 Task: Add specific files and directories to the staging area using git add.
Action: Mouse moved to (139, 271)
Screenshot: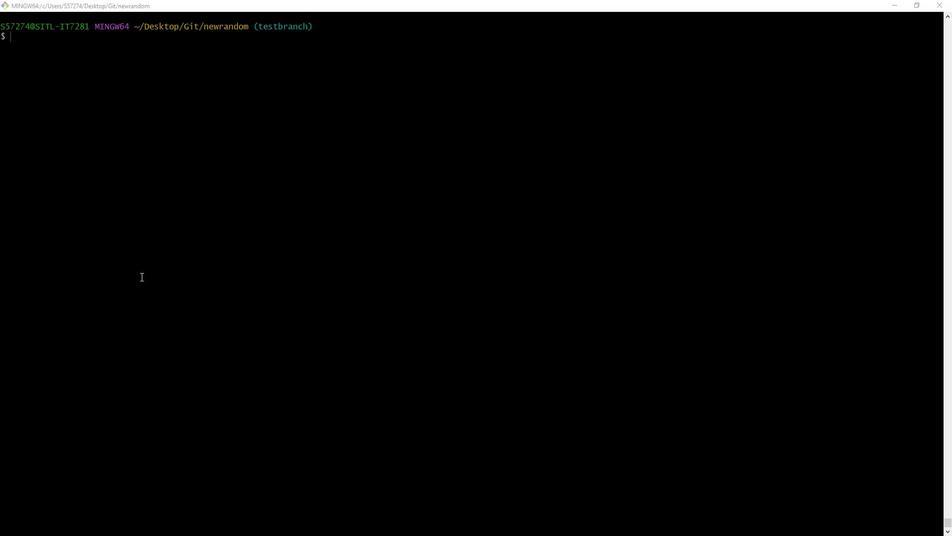 
Action: Mouse pressed left at (139, 271)
Screenshot: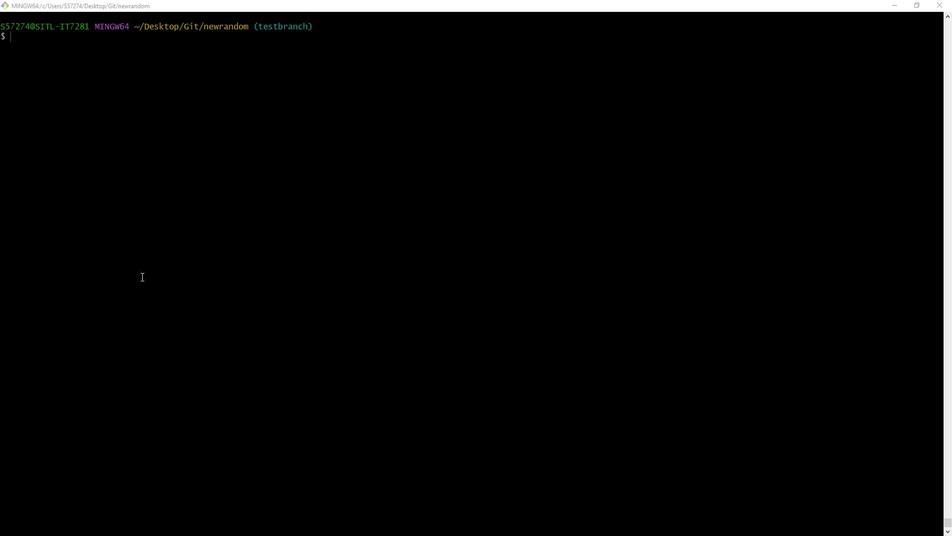 
Action: Key pressed touch<Key.space>index.htm<Key.space>dello.js<Key.enter>git<Key.space>status<Key.enter>git<Key.space>add<Key.space>dello.js<Key.space>index.htm<Key.enter>git<Key.space>status<Key.enter>
Screenshot: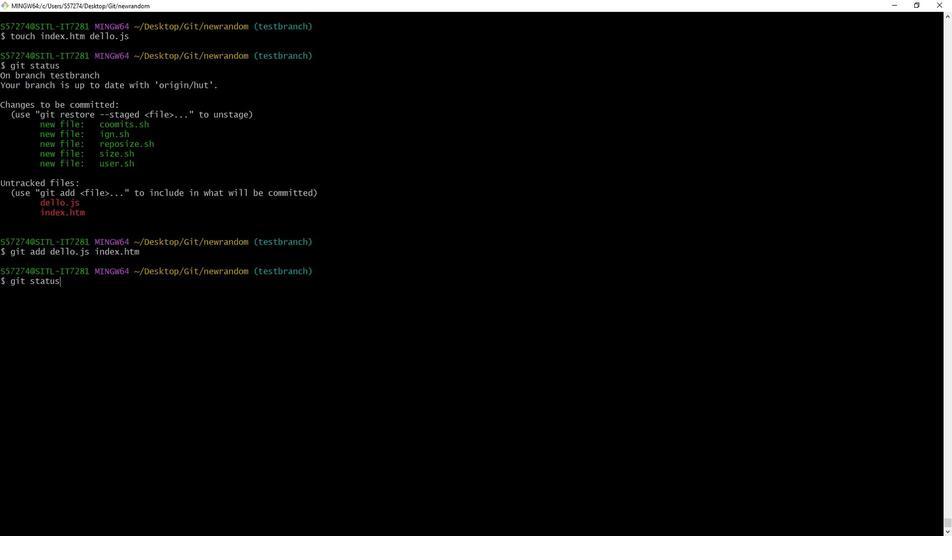 
Action: Mouse moved to (62, 297)
Screenshot: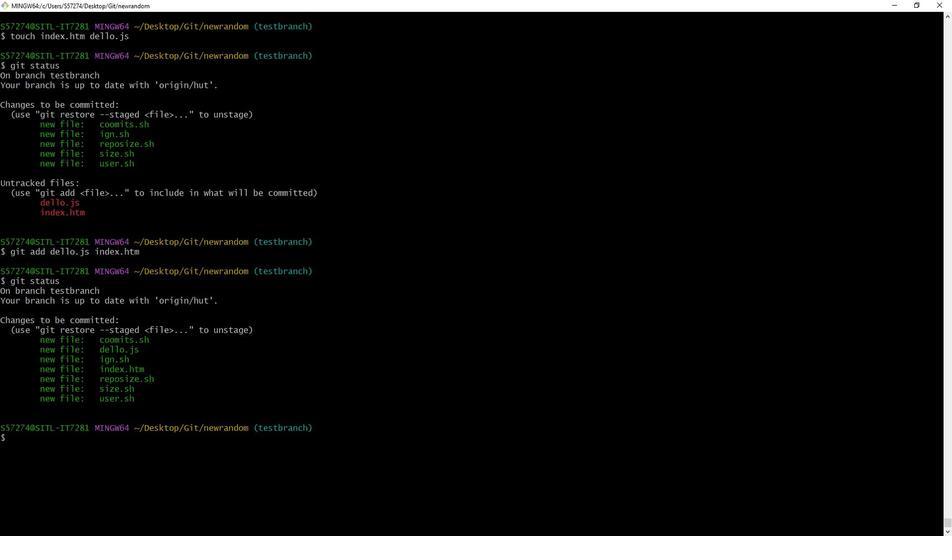 
Action: Mouse pressed left at (62, 297)
Screenshot: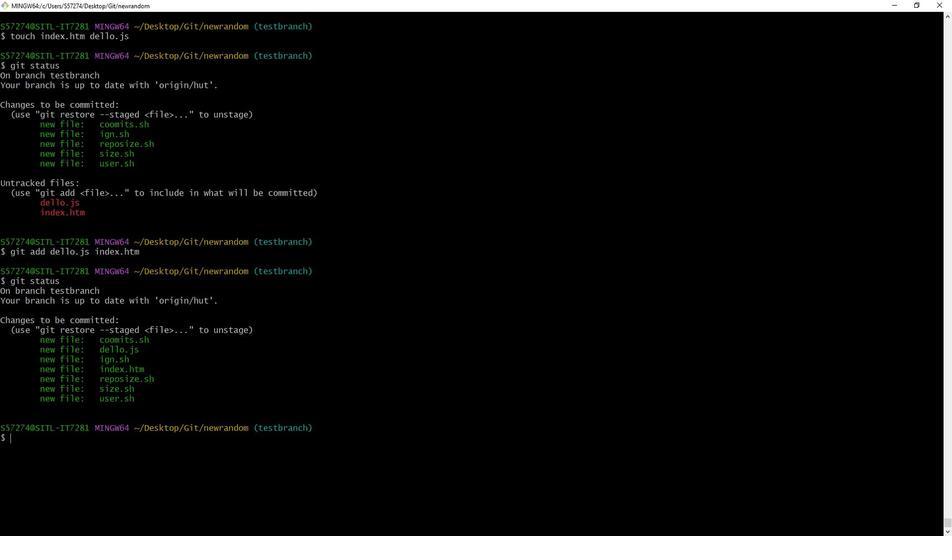 
